 Task: Set the option "Forces the audio language" to "eng".
Action: Mouse moved to (113, 13)
Screenshot: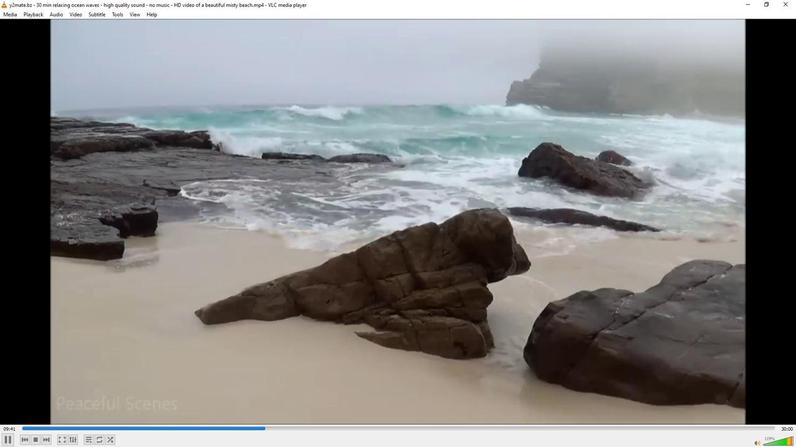 
Action: Mouse pressed left at (113, 13)
Screenshot: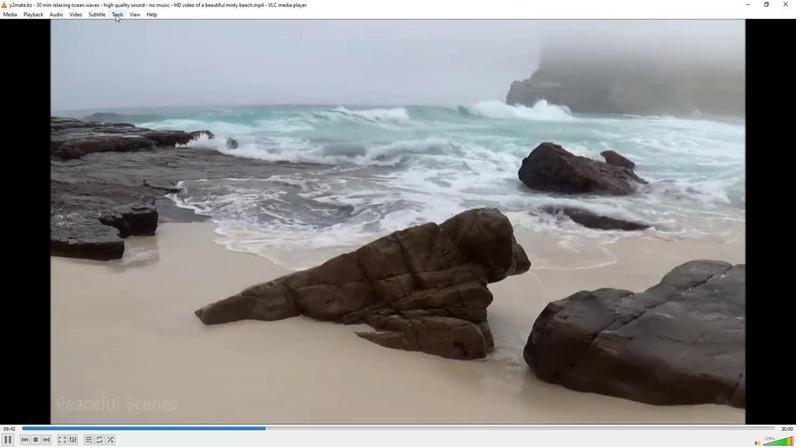 
Action: Mouse moved to (159, 112)
Screenshot: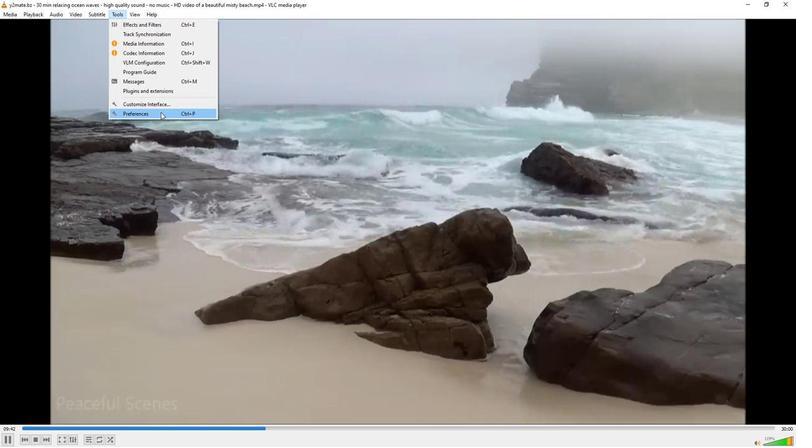 
Action: Mouse pressed left at (159, 112)
Screenshot: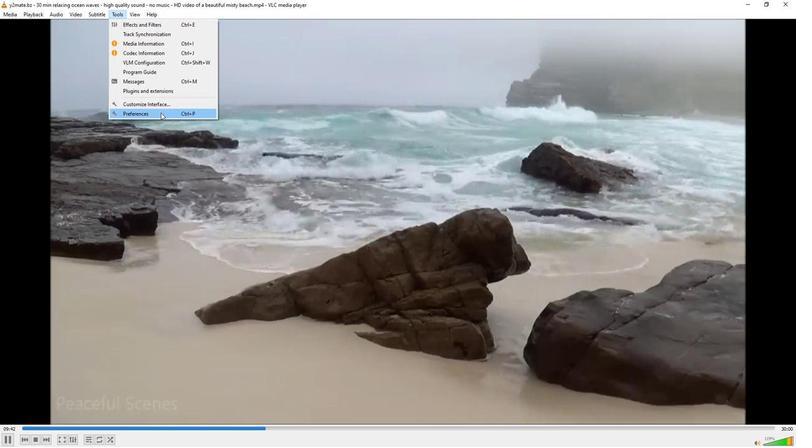 
Action: Mouse moved to (220, 344)
Screenshot: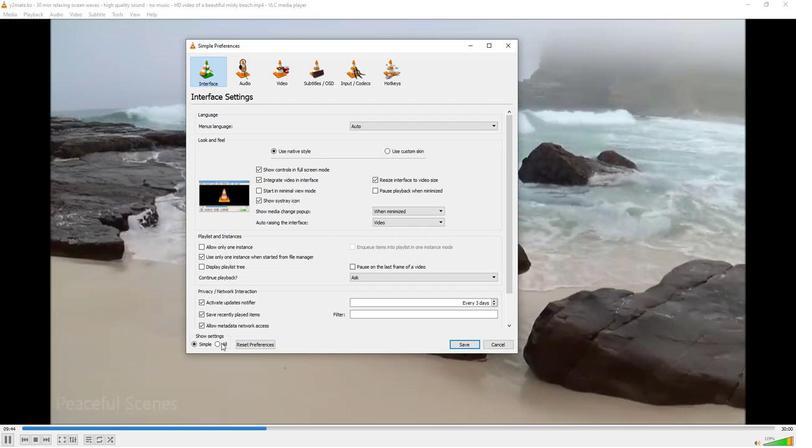 
Action: Mouse pressed left at (220, 344)
Screenshot: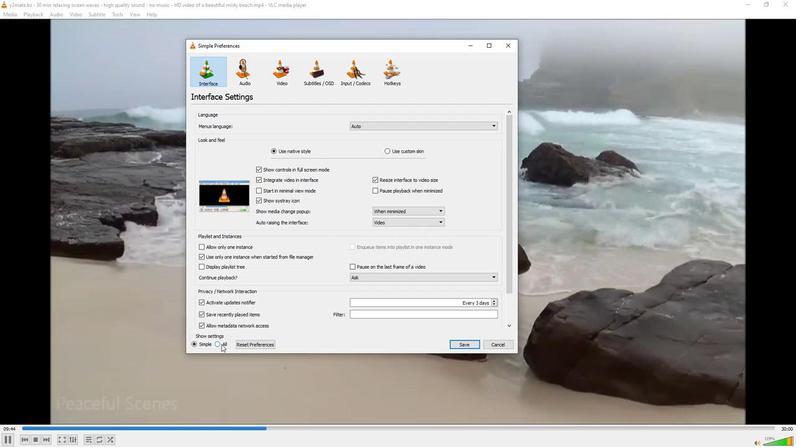 
Action: Mouse moved to (202, 228)
Screenshot: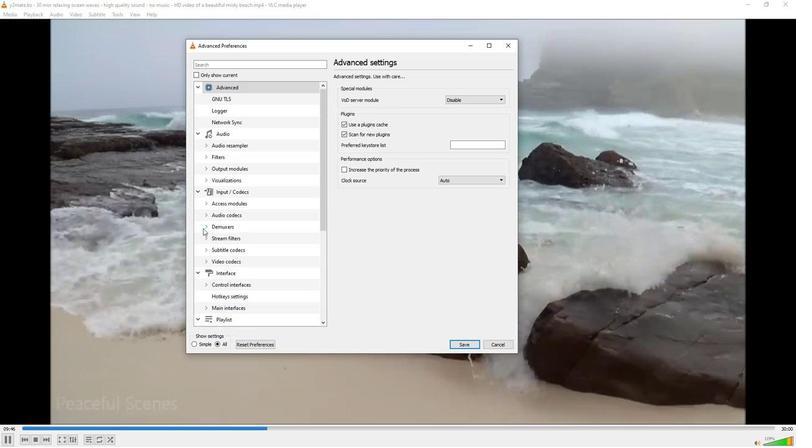 
Action: Mouse pressed left at (202, 228)
Screenshot: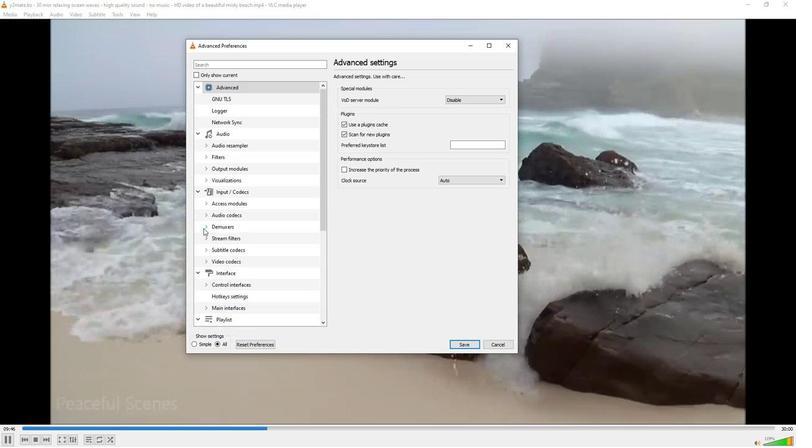
Action: Mouse moved to (232, 273)
Screenshot: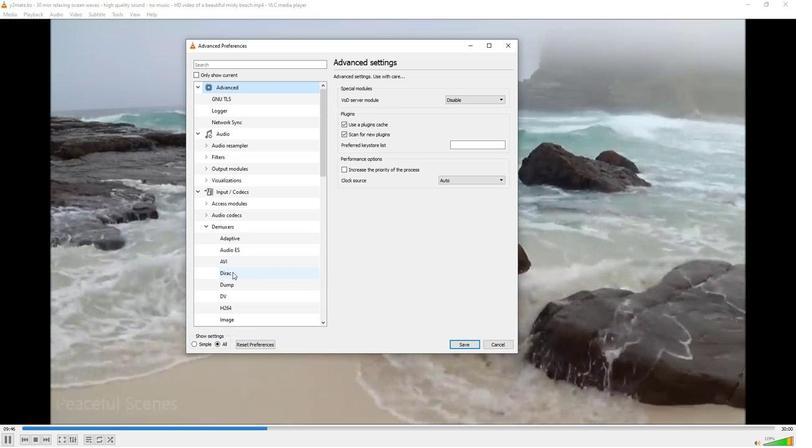 
Action: Mouse scrolled (232, 273) with delta (0, 0)
Screenshot: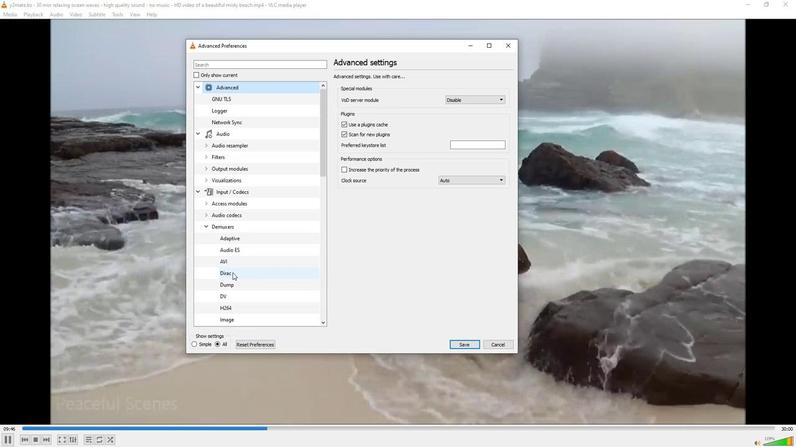 
Action: Mouse scrolled (232, 273) with delta (0, 0)
Screenshot: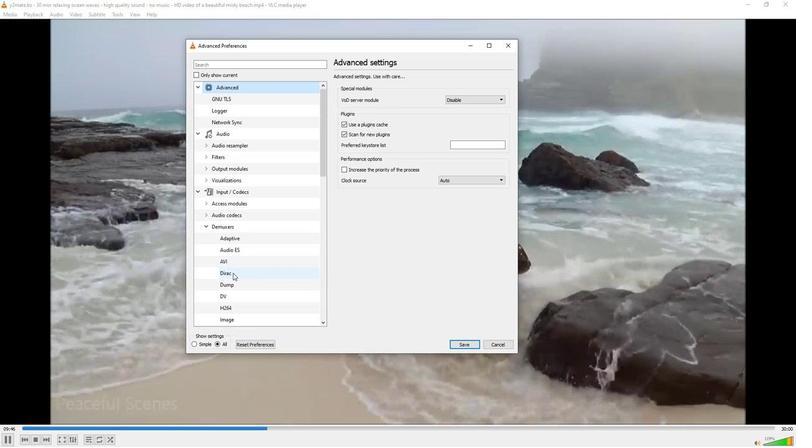 
Action: Mouse scrolled (232, 273) with delta (0, 0)
Screenshot: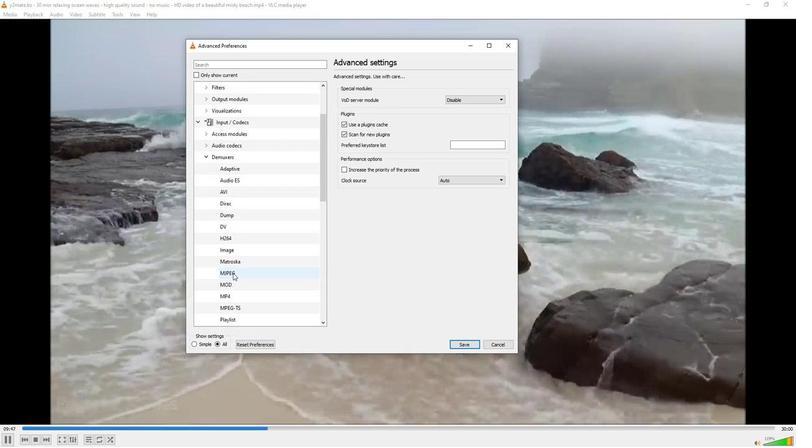 
Action: Mouse scrolled (232, 273) with delta (0, 0)
Screenshot: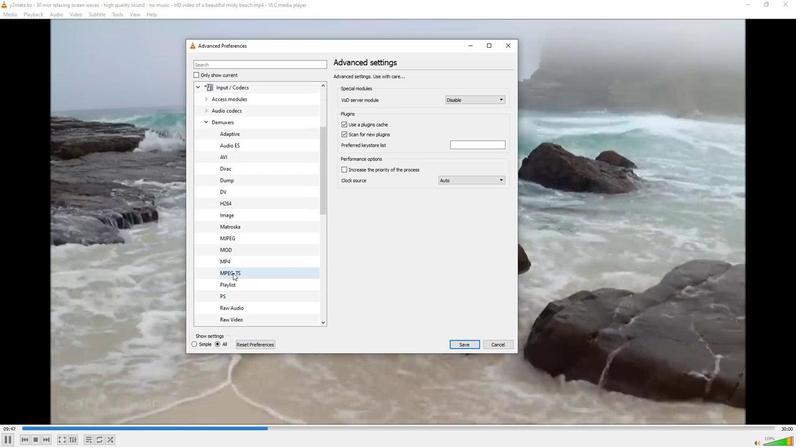 
Action: Mouse moved to (237, 272)
Screenshot: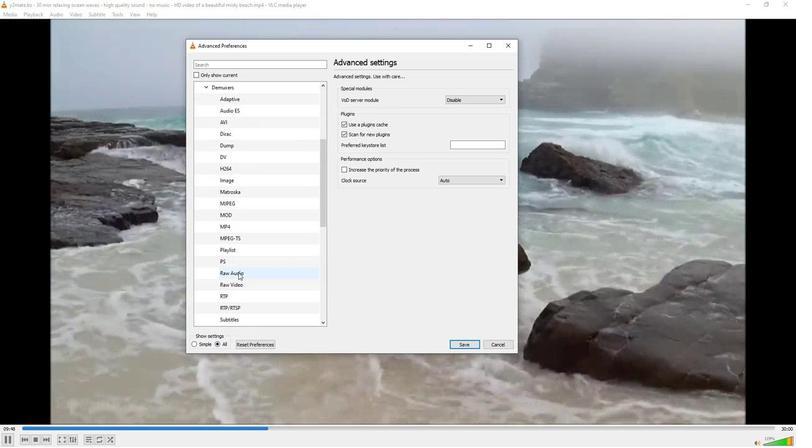 
Action: Mouse pressed left at (237, 272)
Screenshot: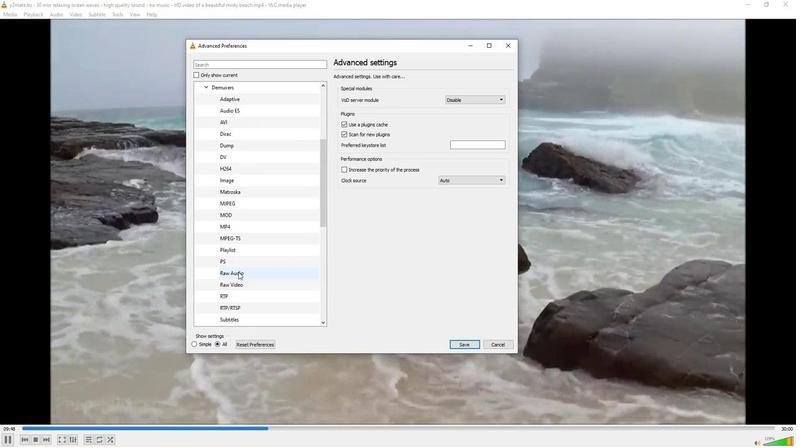 
Action: Mouse moved to (469, 120)
Screenshot: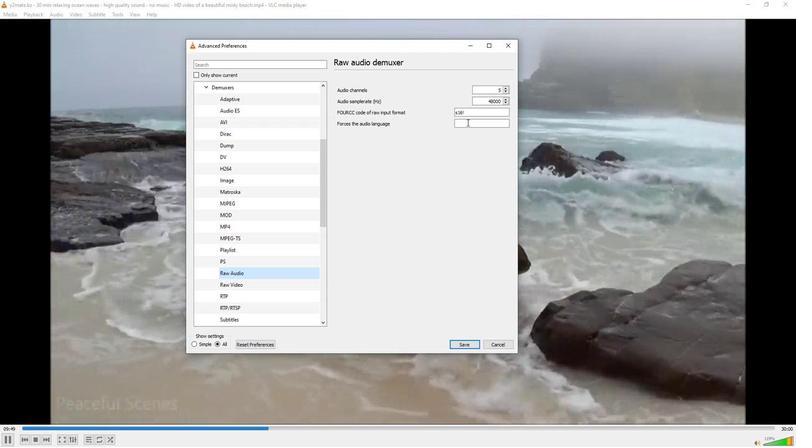 
Action: Mouse pressed left at (469, 120)
Screenshot: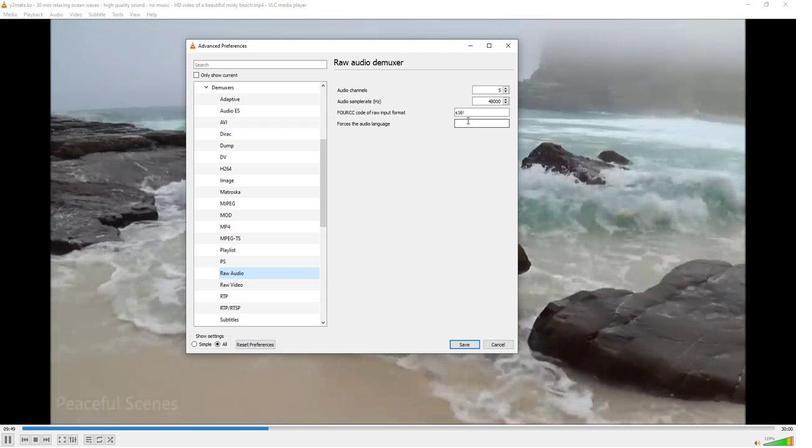 
Action: Mouse moved to (465, 122)
Screenshot: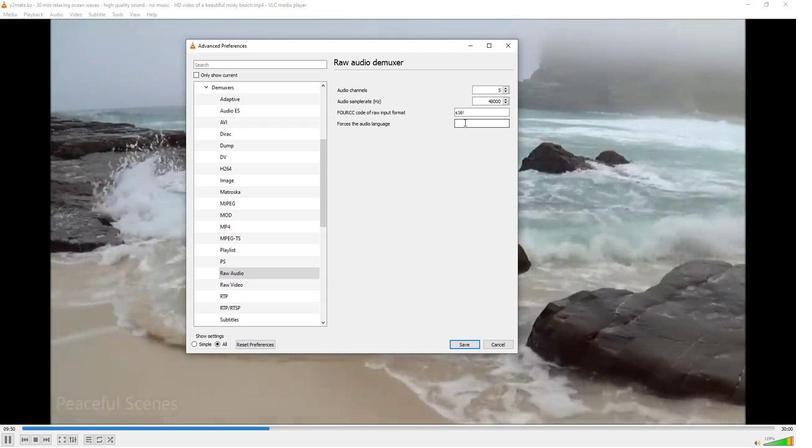 
Action: Key pressed eng
Screenshot: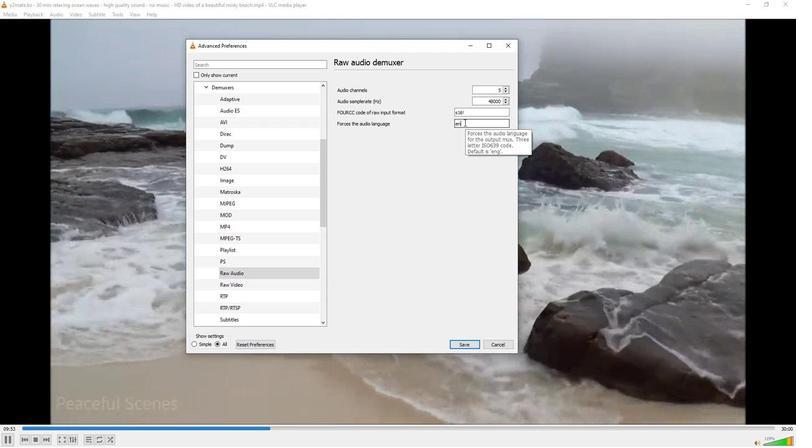 
Action: Mouse moved to (454, 136)
Screenshot: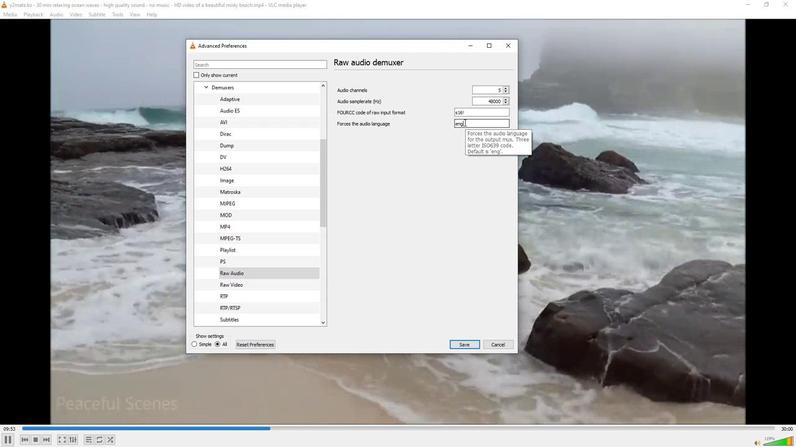 
